 Task: Create a rule when custom fields dependencies is checked by me.
Action: Mouse moved to (992, 81)
Screenshot: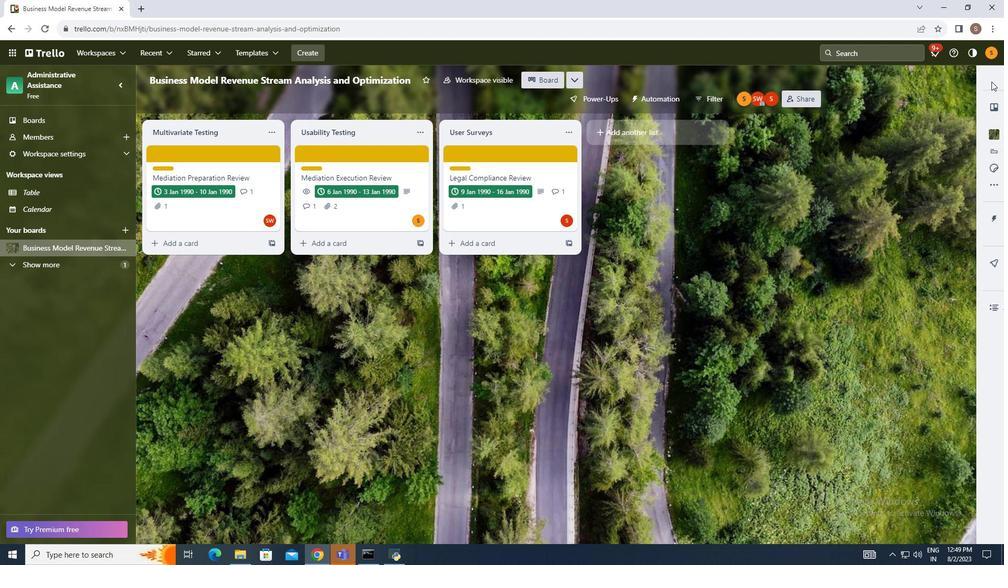 
Action: Mouse pressed left at (992, 81)
Screenshot: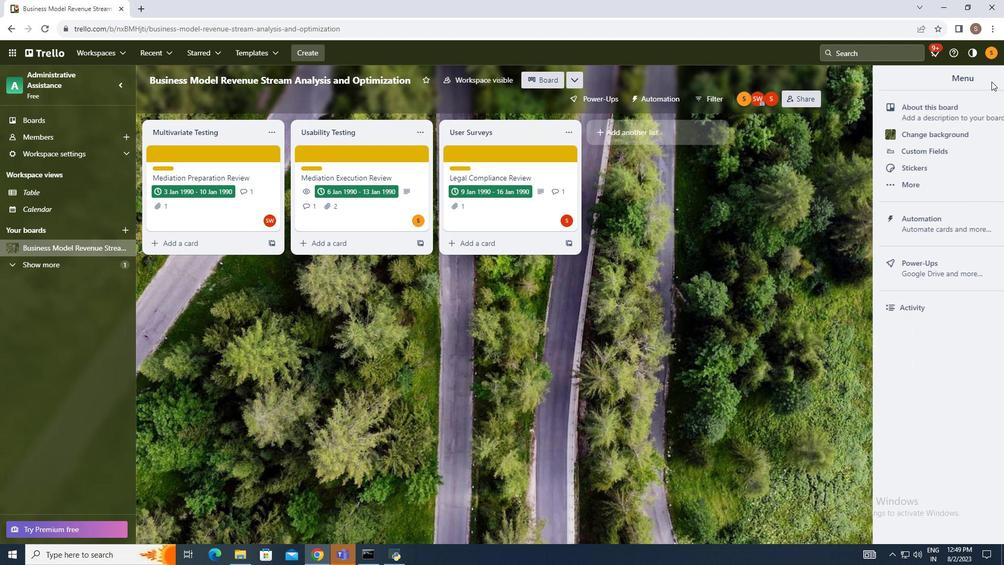 
Action: Mouse moved to (906, 229)
Screenshot: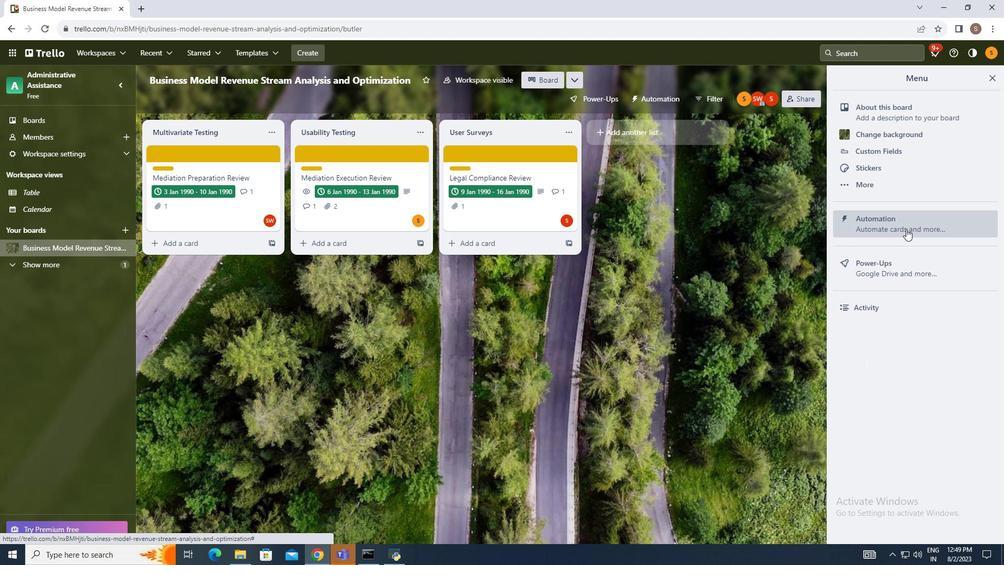 
Action: Mouse pressed left at (906, 229)
Screenshot: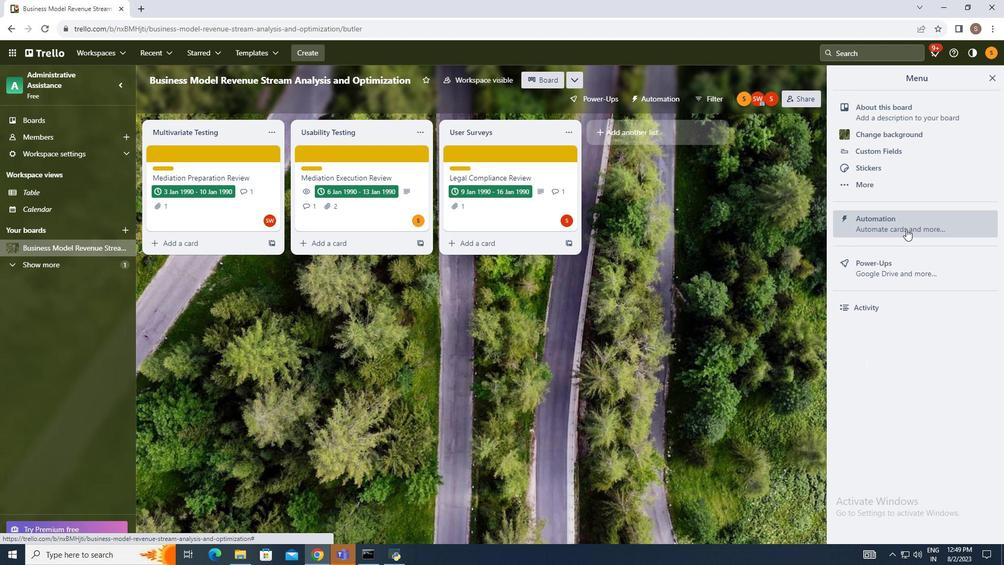 
Action: Mouse moved to (188, 191)
Screenshot: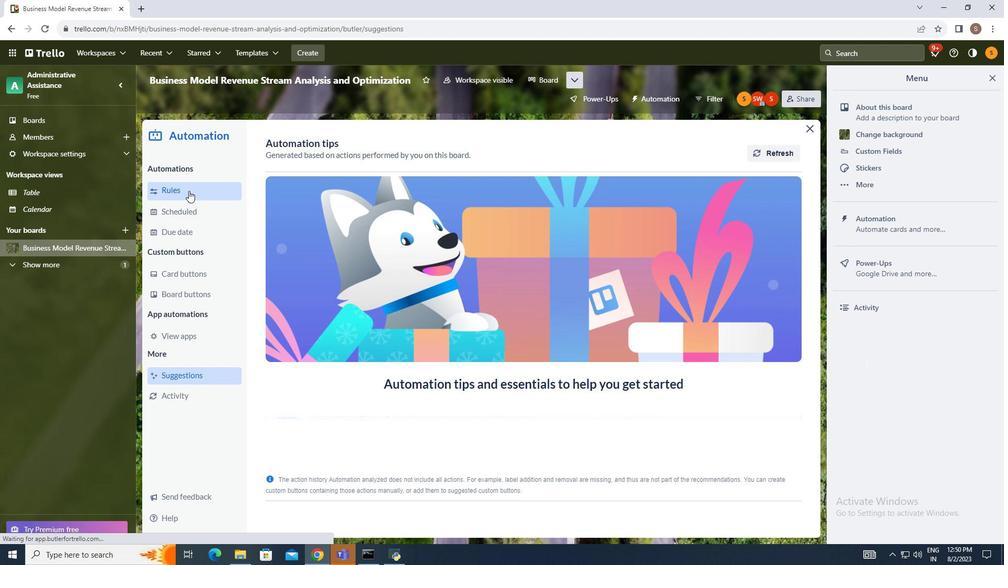 
Action: Mouse pressed left at (188, 191)
Screenshot: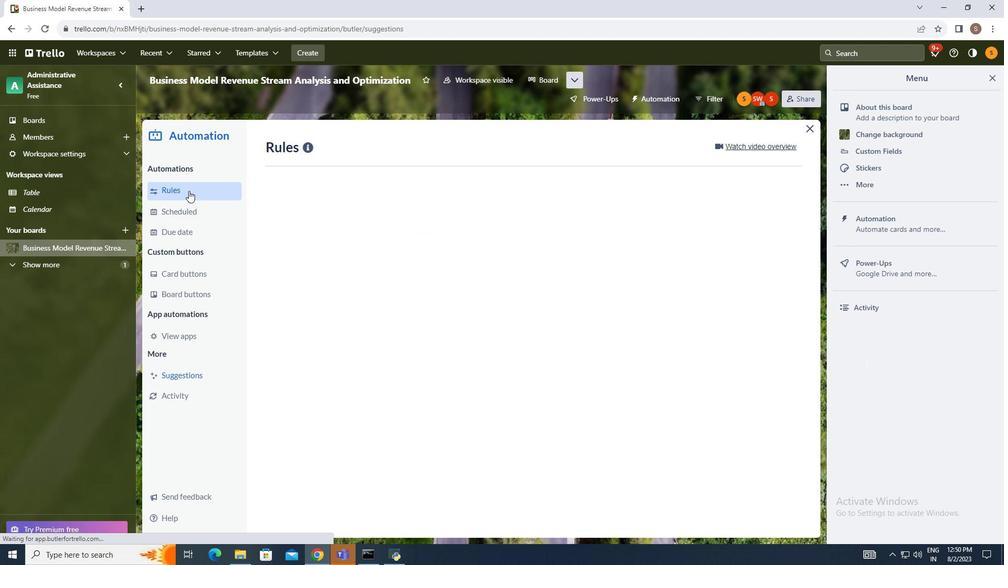 
Action: Mouse moved to (695, 141)
Screenshot: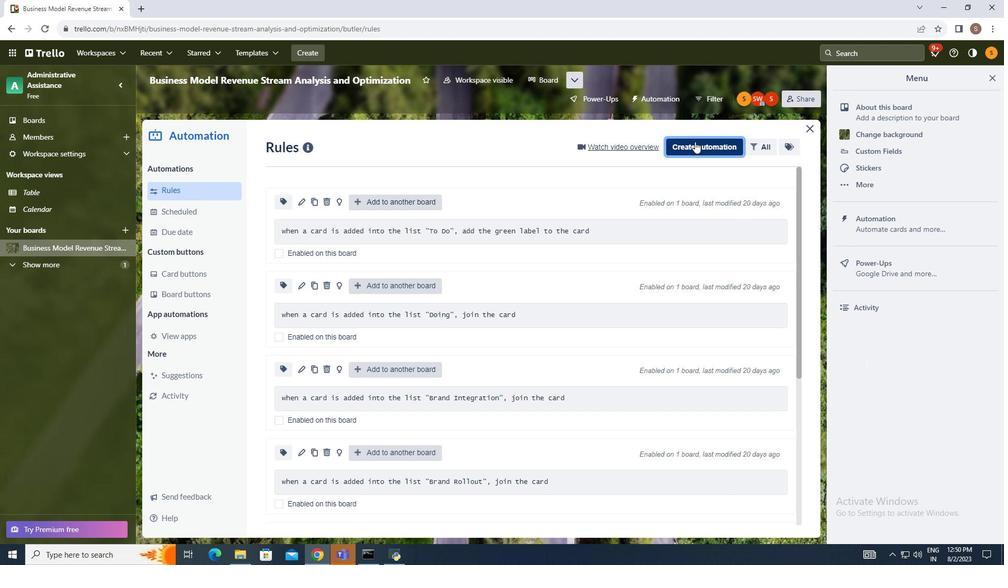 
Action: Mouse pressed left at (695, 141)
Screenshot: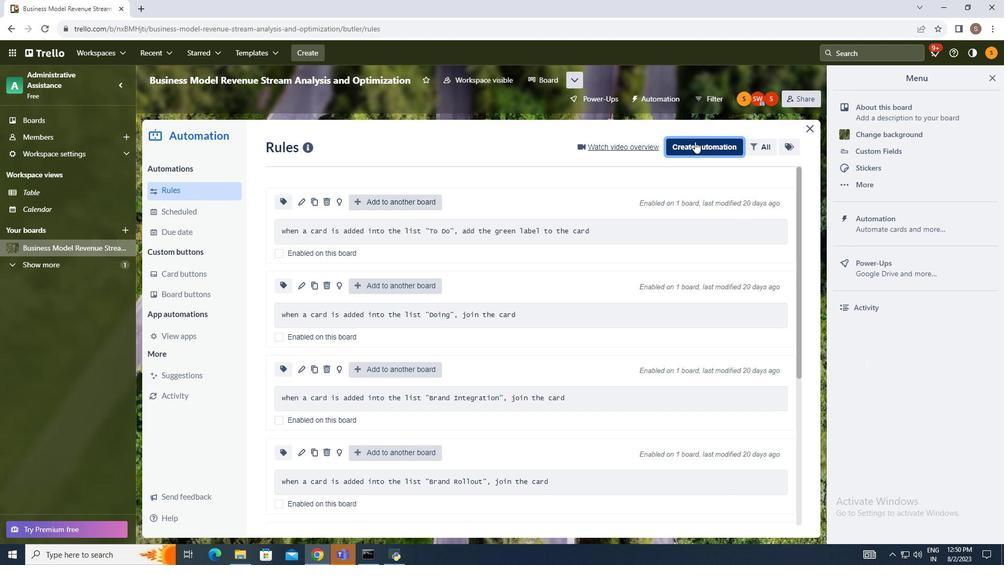 
Action: Mouse moved to (553, 244)
Screenshot: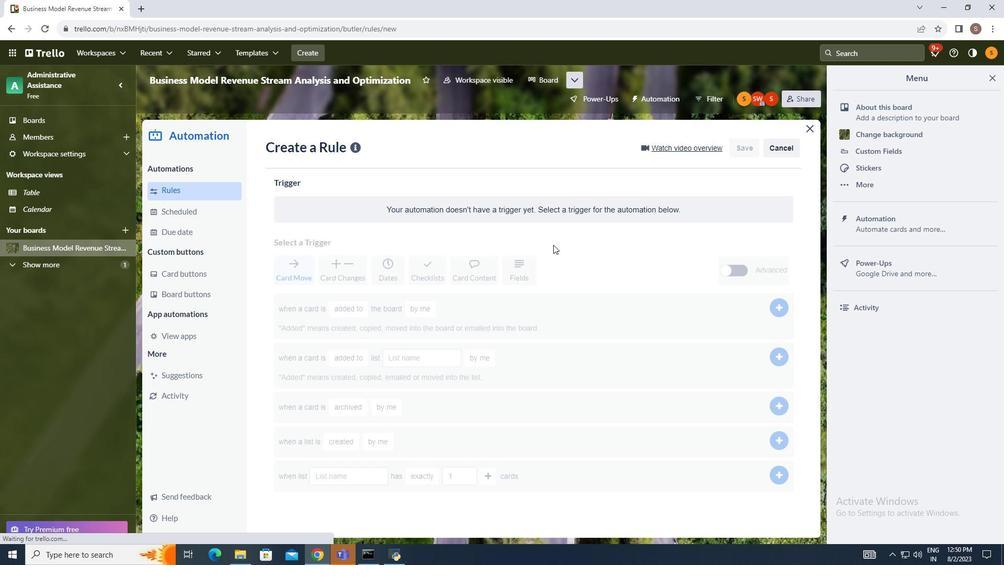 
Action: Mouse pressed left at (553, 244)
Screenshot: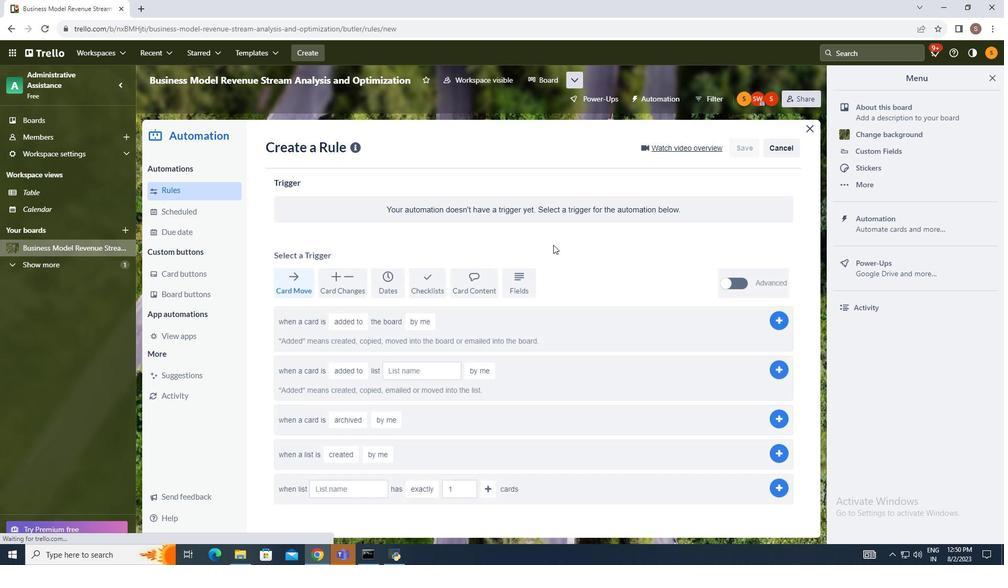 
Action: Mouse moved to (525, 281)
Screenshot: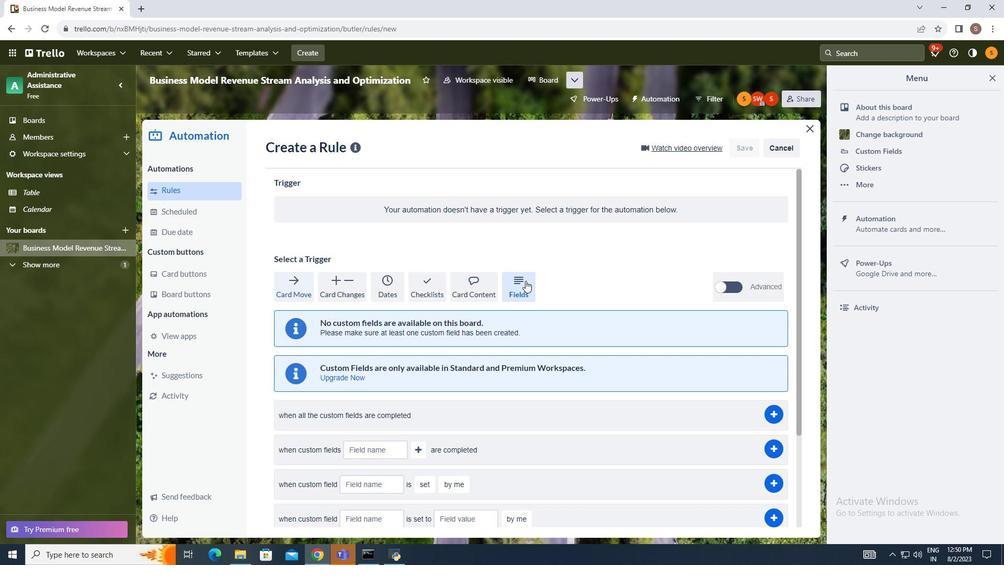 
Action: Mouse pressed left at (525, 281)
Screenshot: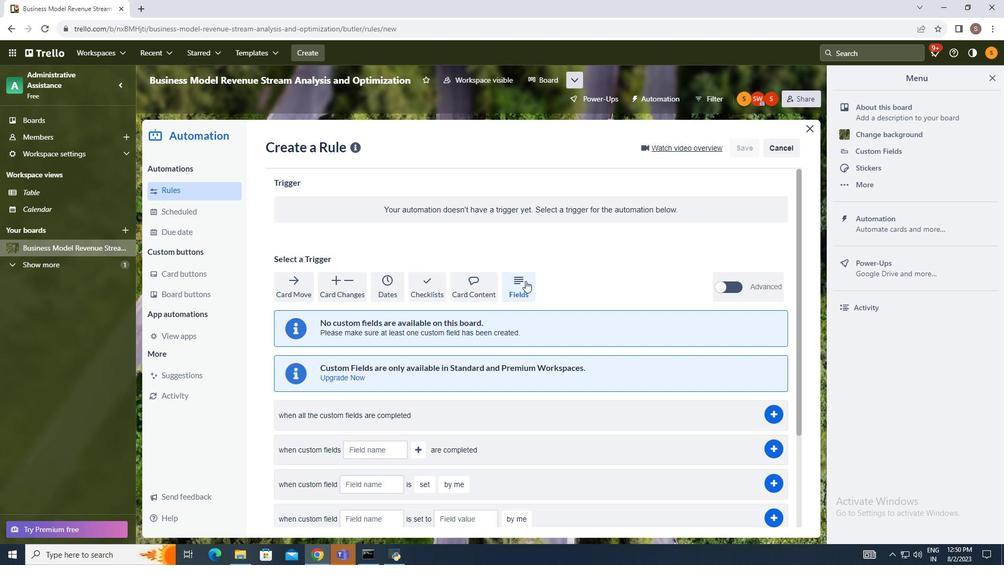 
Action: Mouse moved to (413, 379)
Screenshot: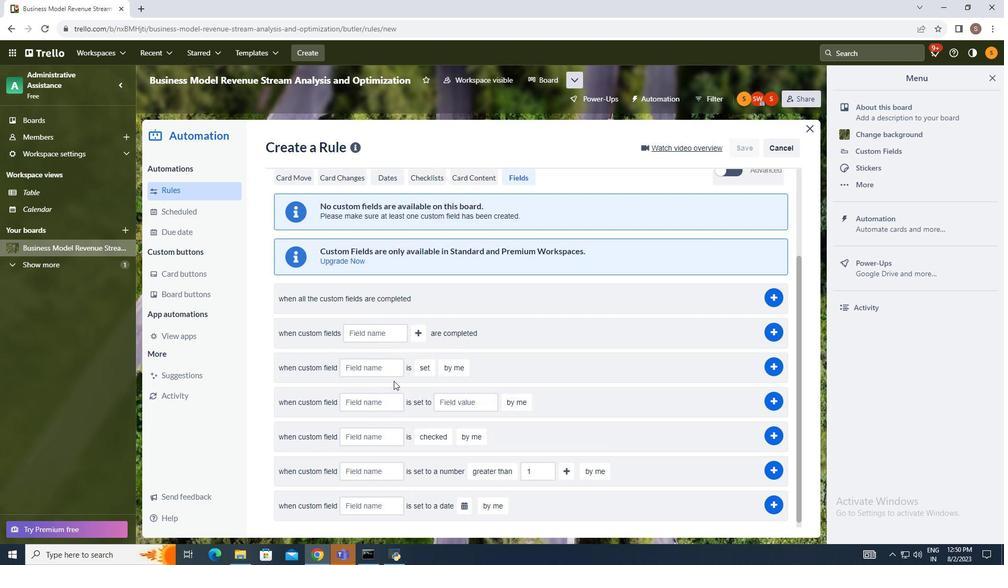 
Action: Mouse scrolled (413, 379) with delta (0, 0)
Screenshot: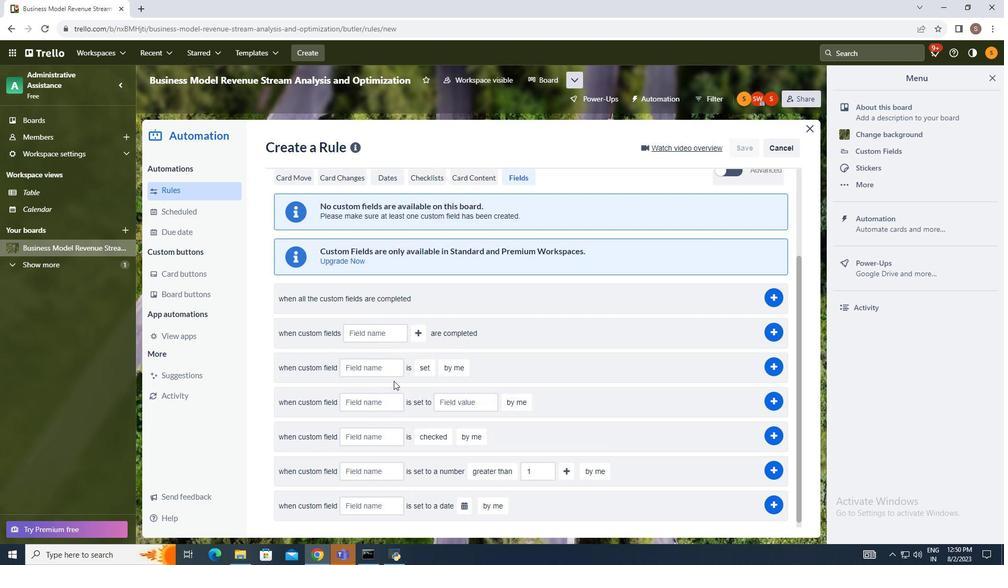 
Action: Mouse moved to (409, 381)
Screenshot: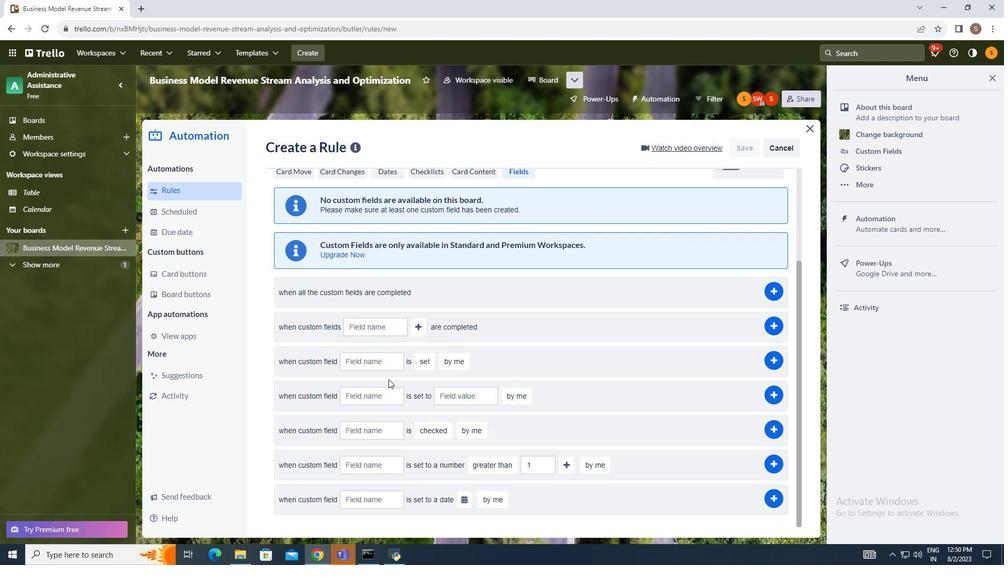 
Action: Mouse scrolled (409, 381) with delta (0, 0)
Screenshot: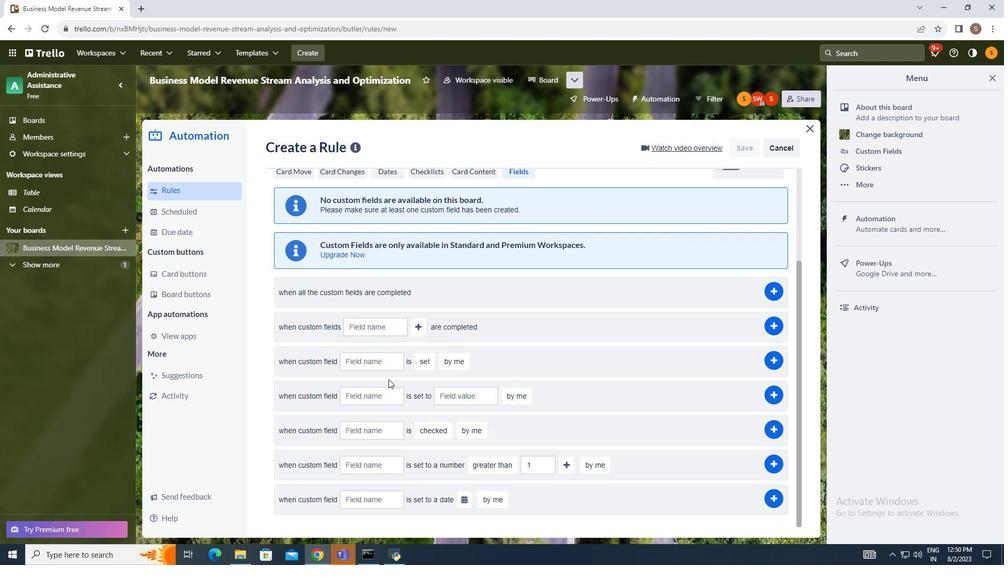 
Action: Mouse moved to (403, 382)
Screenshot: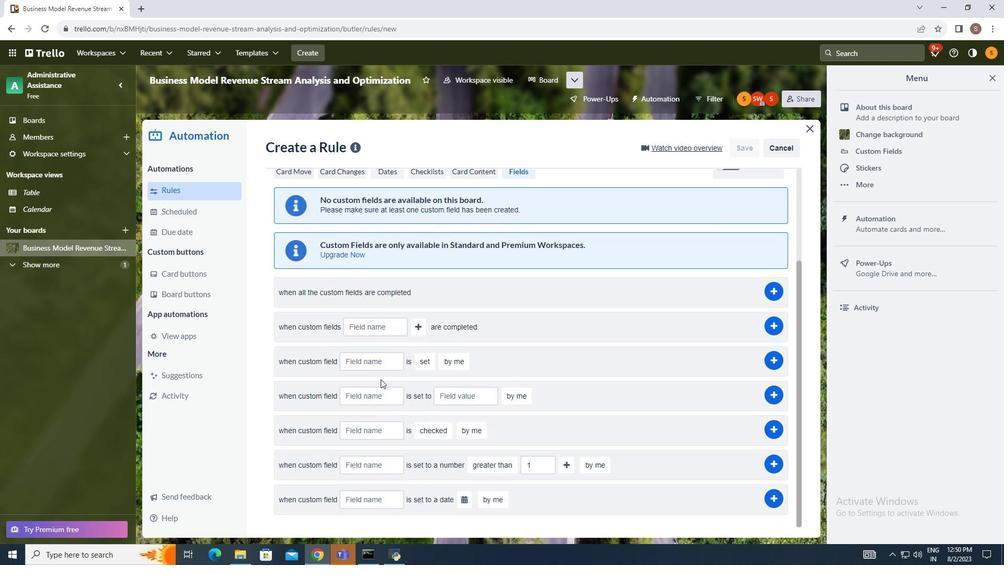 
Action: Mouse scrolled (403, 381) with delta (0, 0)
Screenshot: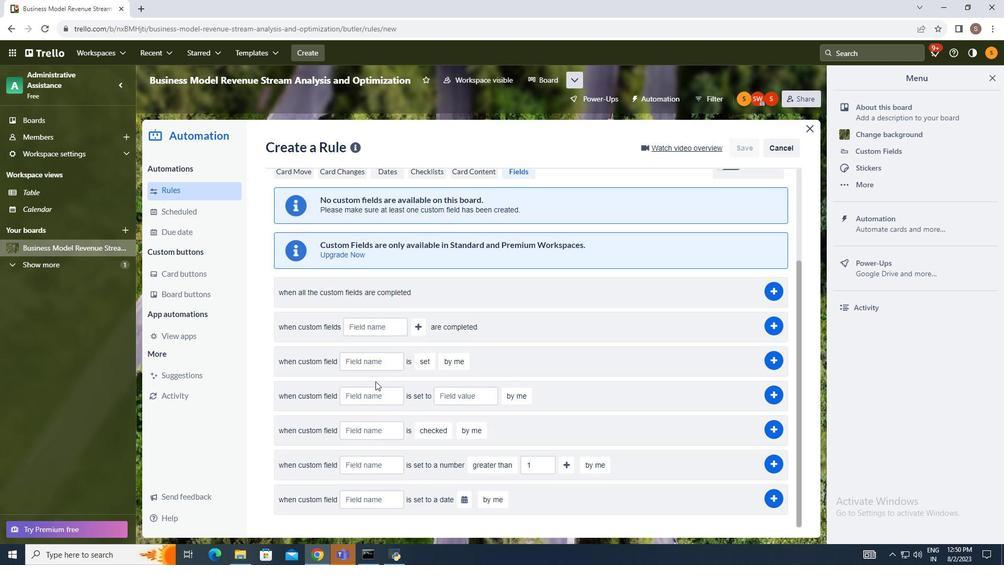 
Action: Mouse moved to (398, 382)
Screenshot: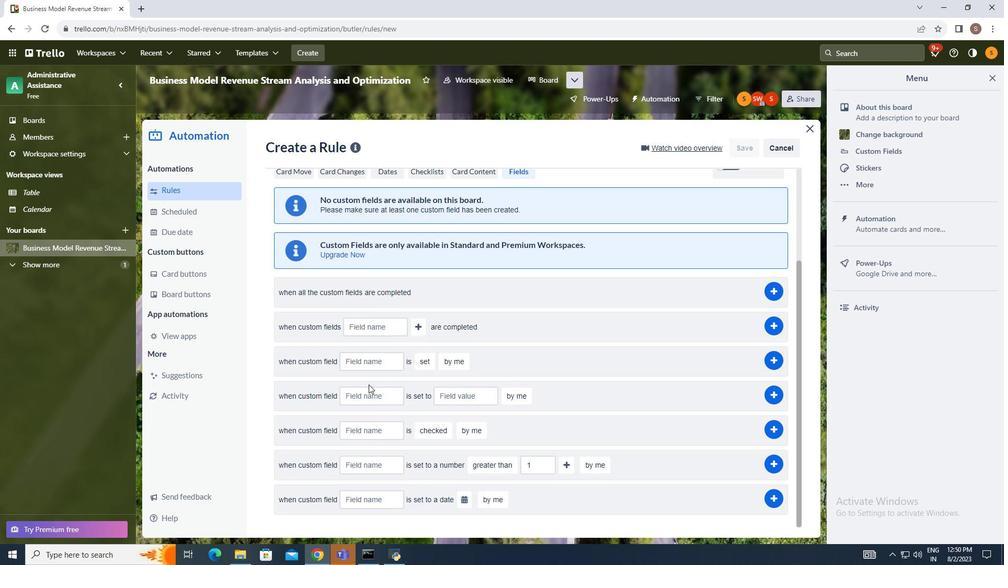 
Action: Mouse scrolled (398, 381) with delta (0, 0)
Screenshot: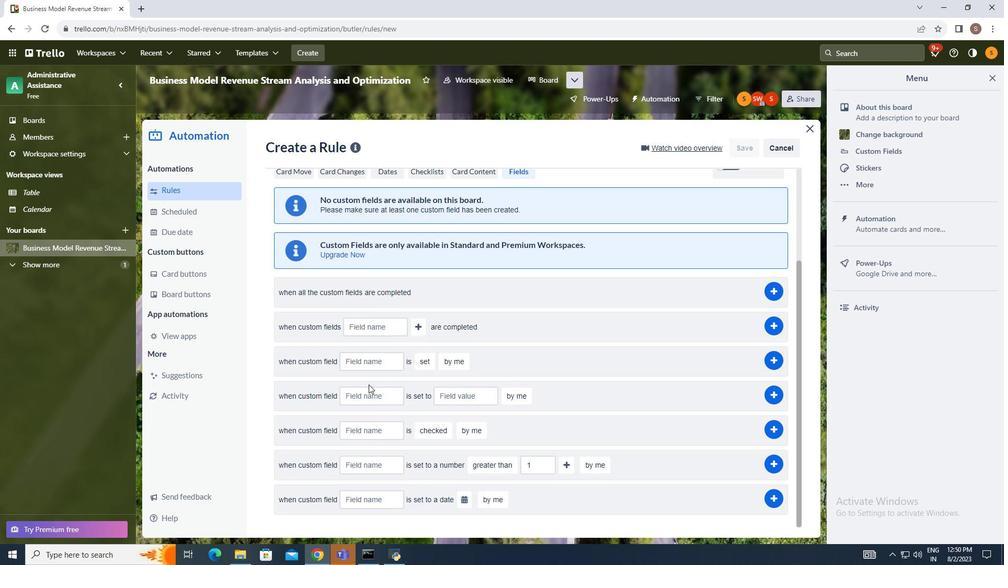 
Action: Mouse moved to (349, 431)
Screenshot: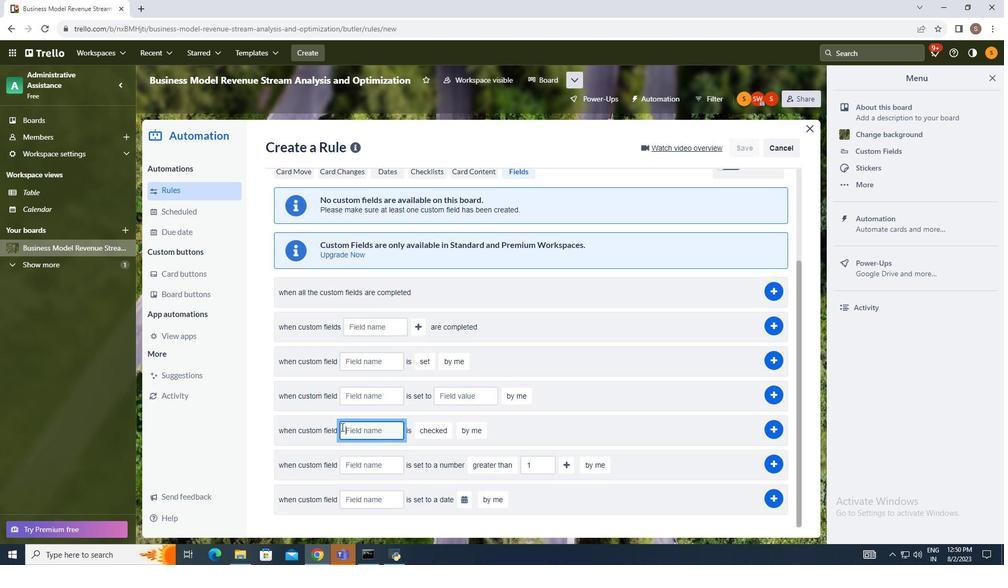 
Action: Mouse pressed left at (349, 431)
Screenshot: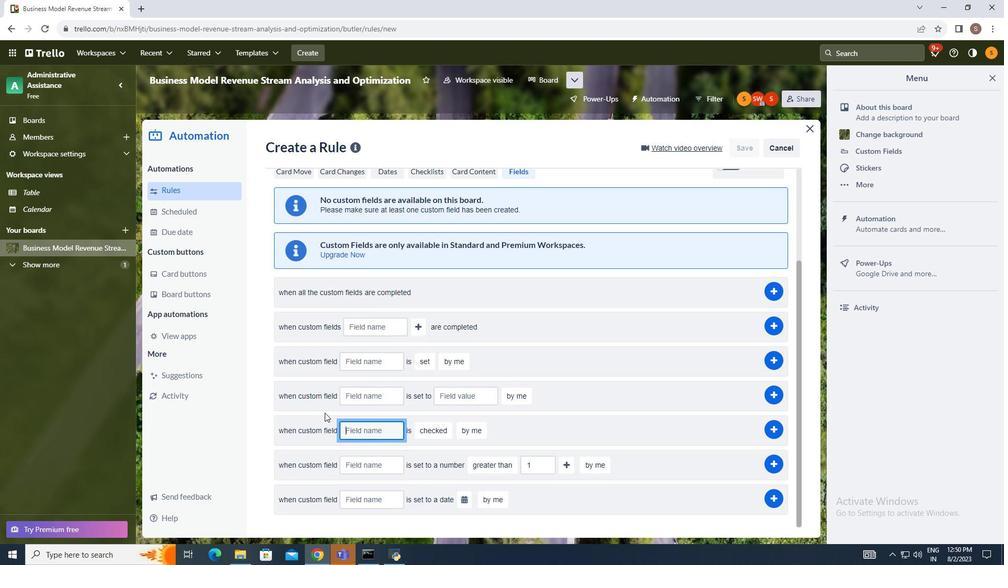 
Action: Mouse moved to (309, 394)
Screenshot: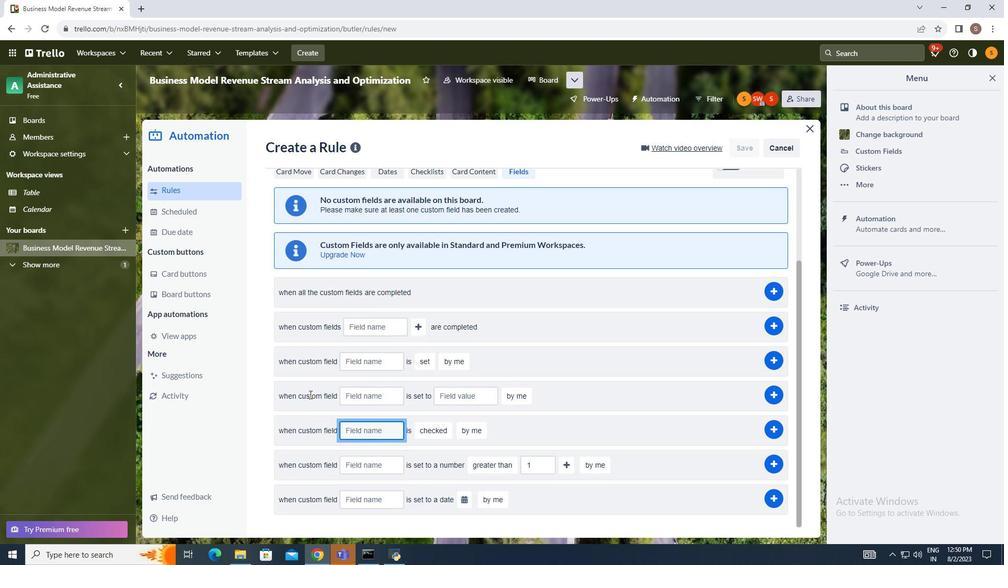 
Action: Key pressed dependencies
Screenshot: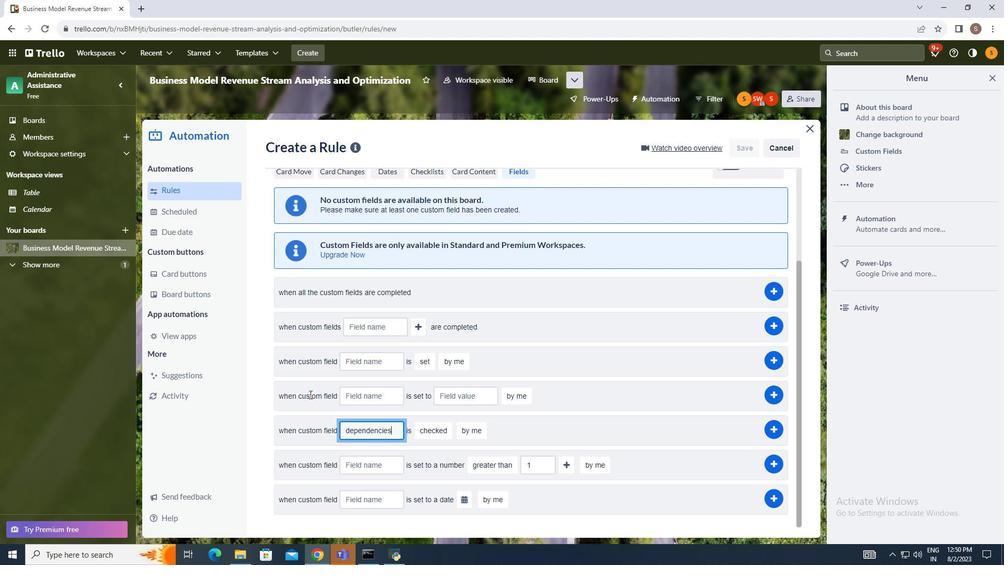
Action: Mouse moved to (423, 428)
Screenshot: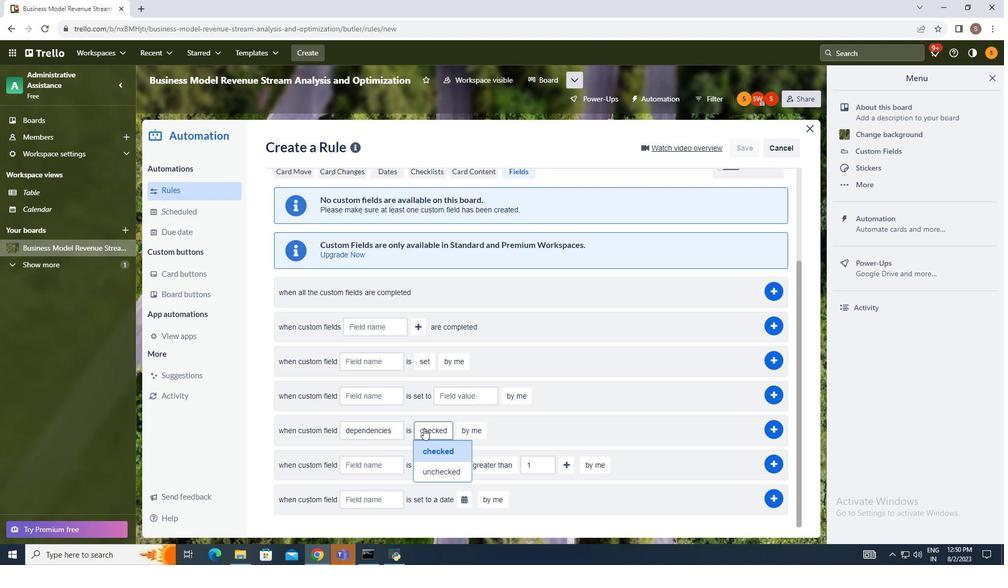 
Action: Mouse pressed left at (423, 428)
Screenshot: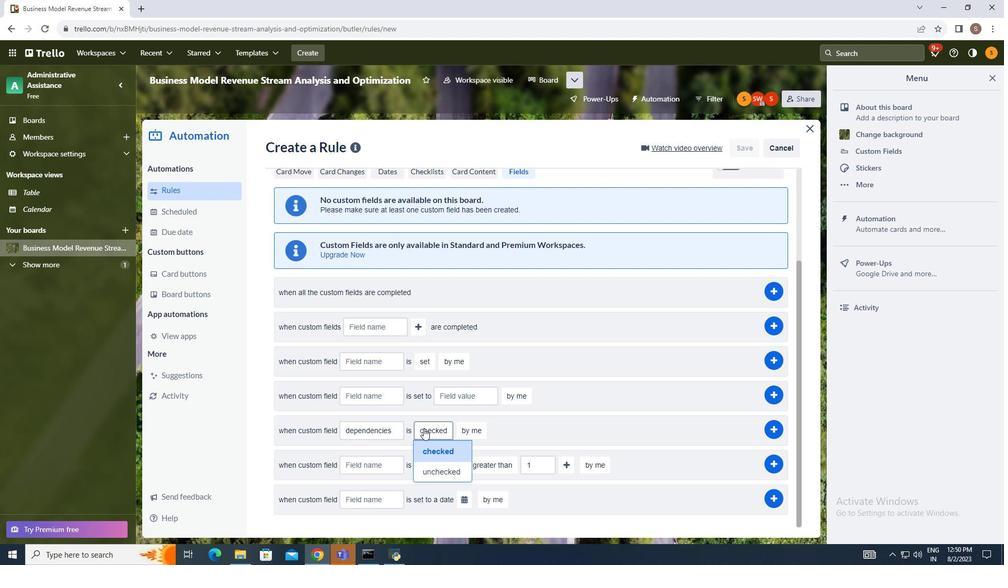 
Action: Mouse moved to (429, 449)
Screenshot: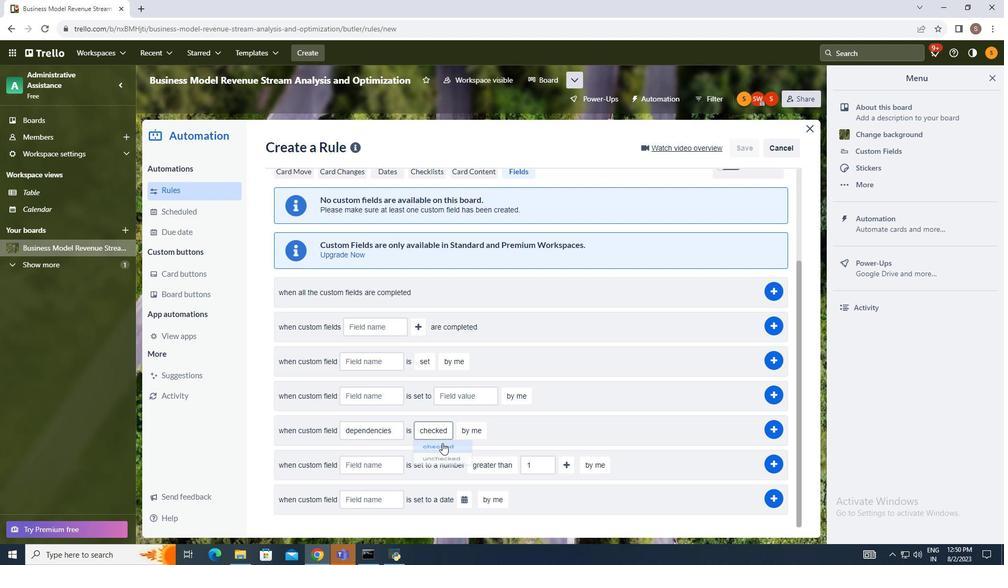 
Action: Mouse pressed left at (429, 449)
Screenshot: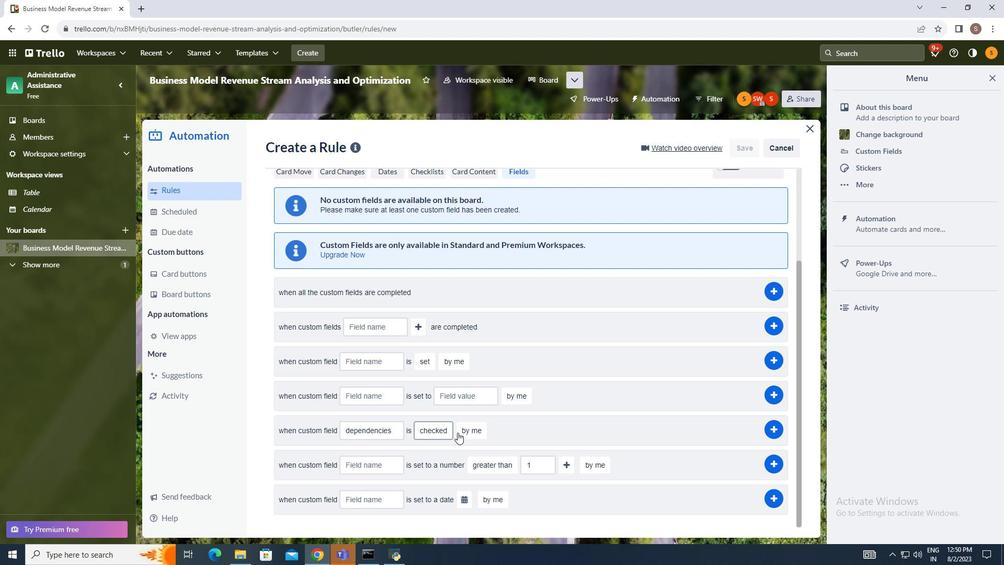 
Action: Mouse moved to (467, 426)
Screenshot: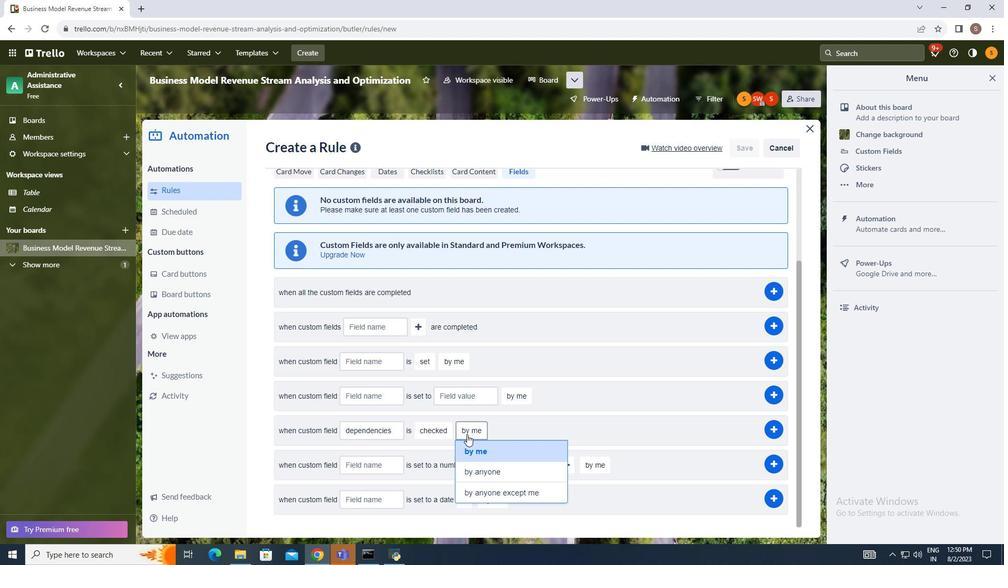 
Action: Mouse pressed left at (467, 426)
Screenshot: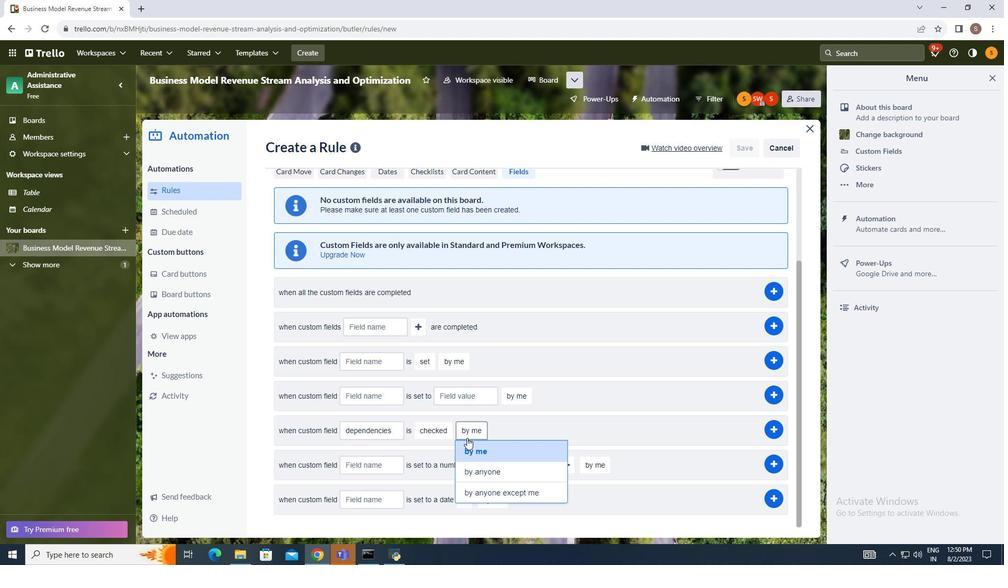 
Action: Mouse moved to (468, 448)
Screenshot: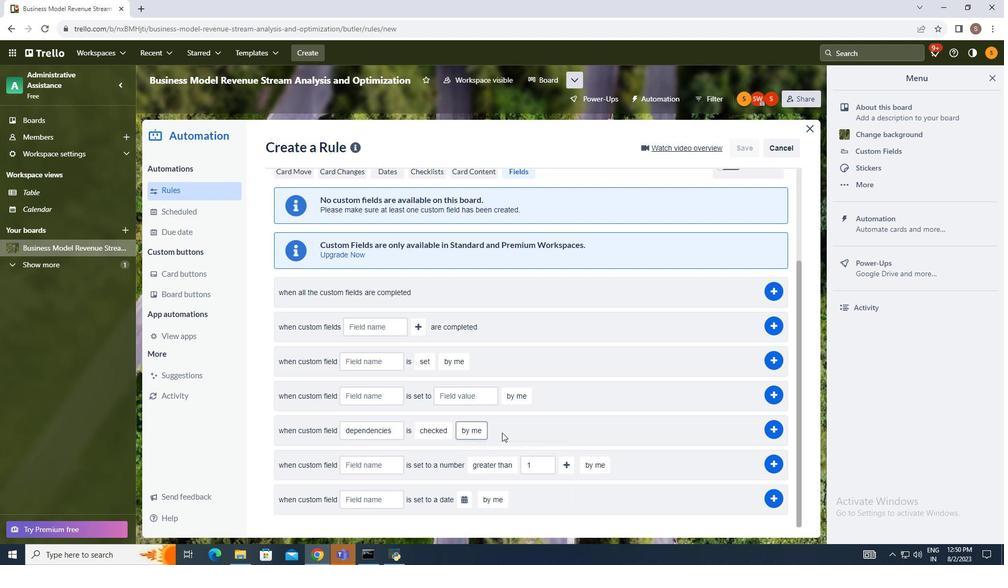 
Action: Mouse pressed left at (468, 448)
Screenshot: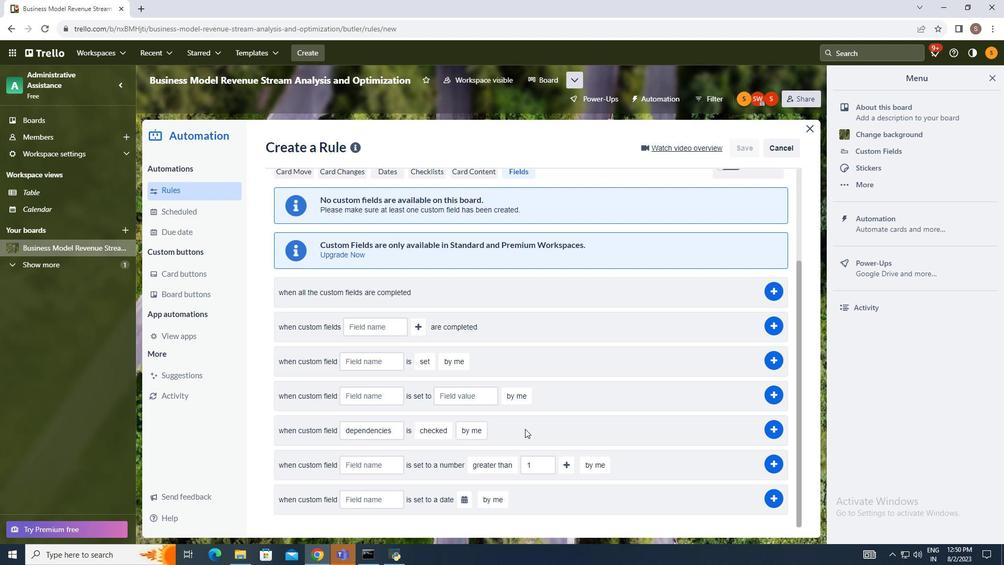 
Action: Mouse moved to (777, 427)
Screenshot: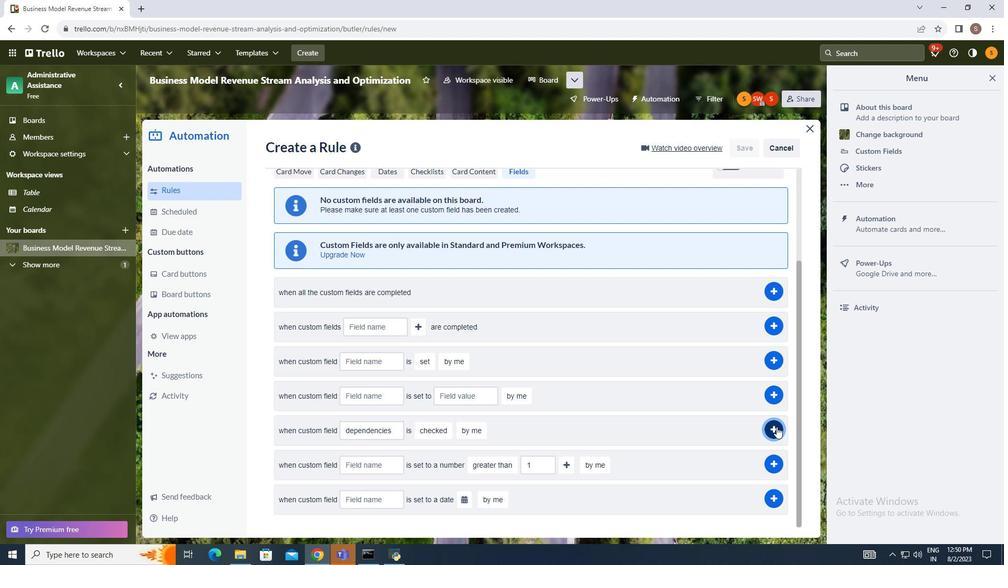 
Action: Mouse pressed left at (777, 427)
Screenshot: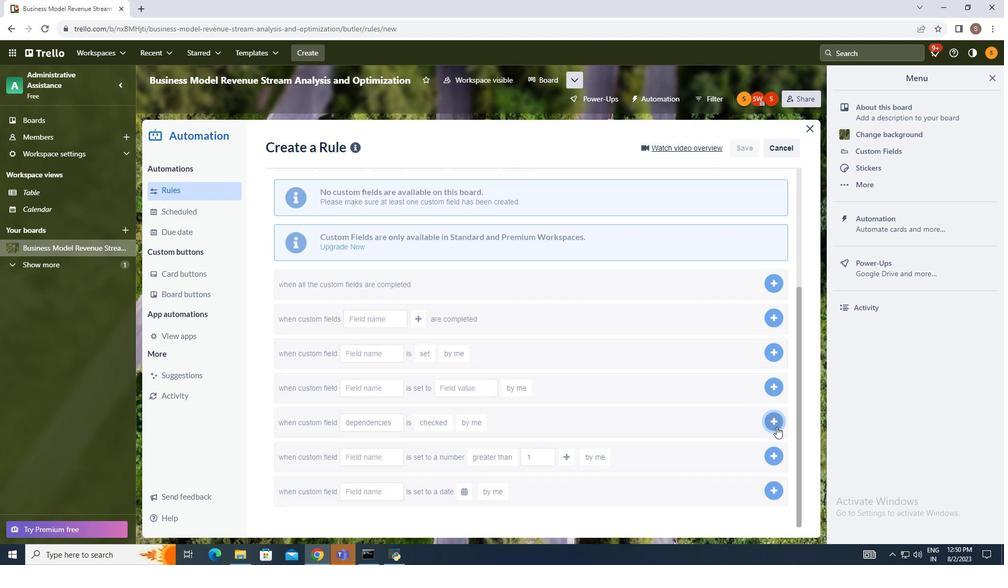 
Action: Mouse moved to (874, 404)
Screenshot: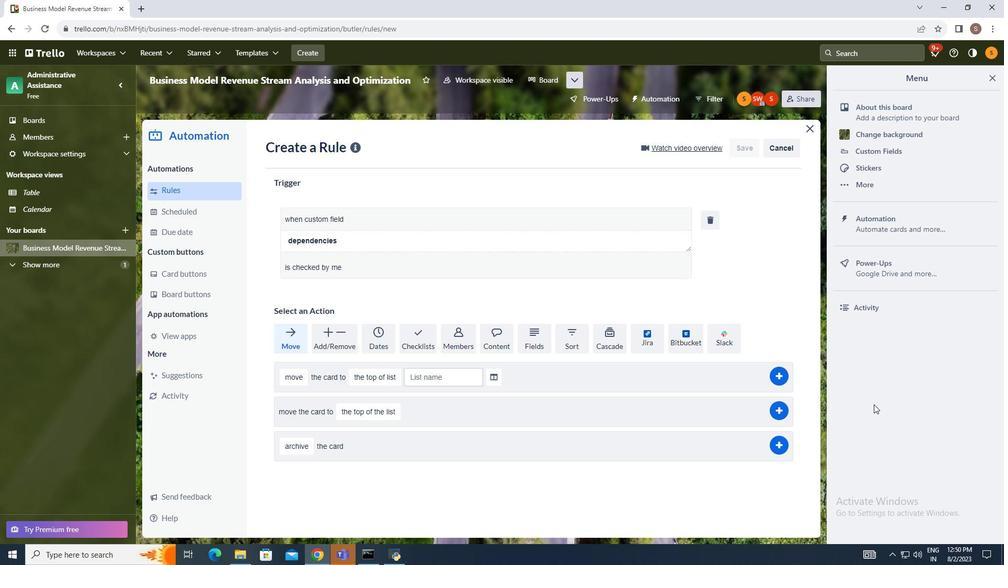 
